 Task: Enable the option "Allow GitHub Actions to create and approve pull requests" in the organization "Mark56771".
Action: Mouse moved to (995, 82)
Screenshot: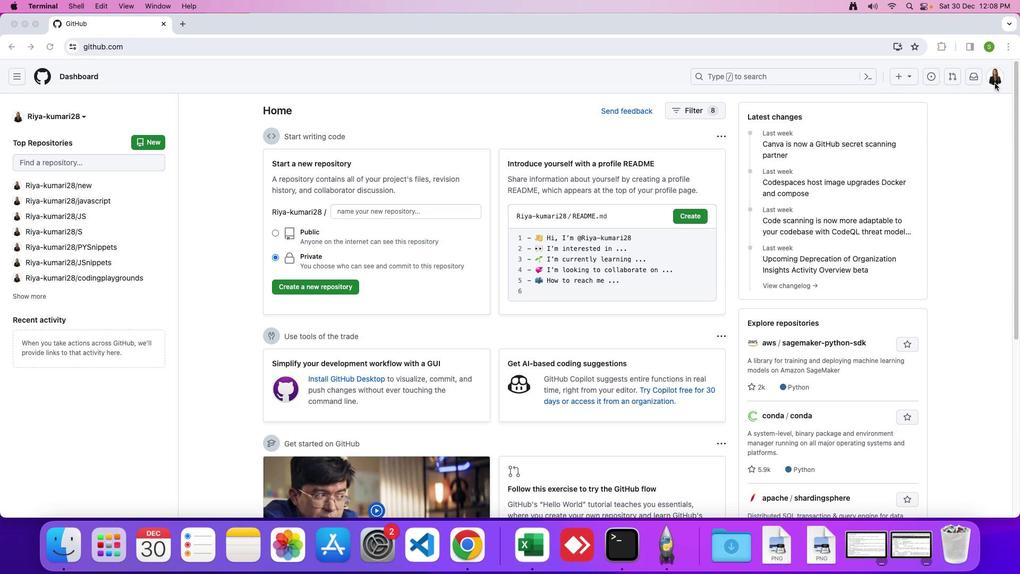 
Action: Mouse pressed left at (995, 82)
Screenshot: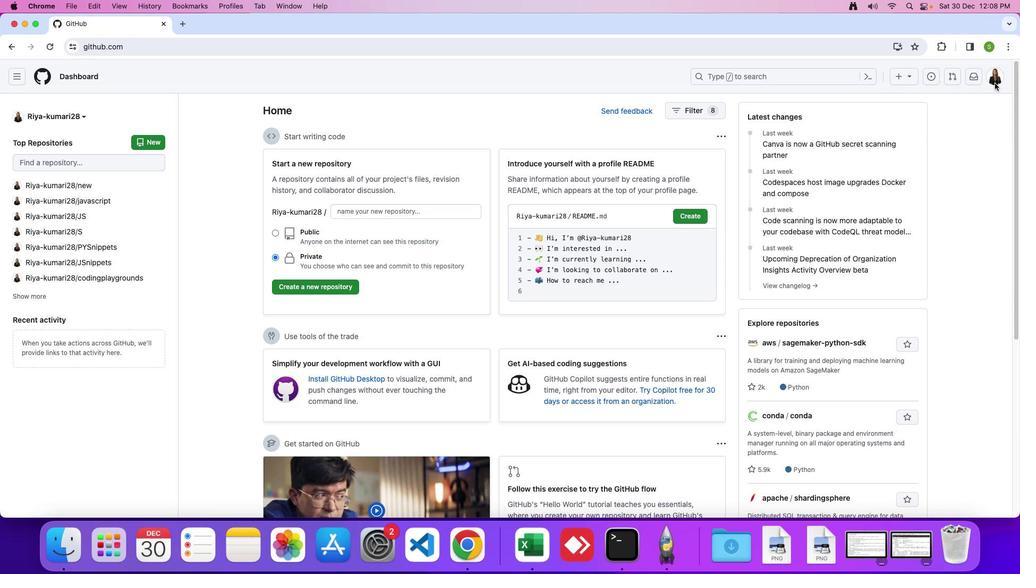 
Action: Mouse moved to (995, 75)
Screenshot: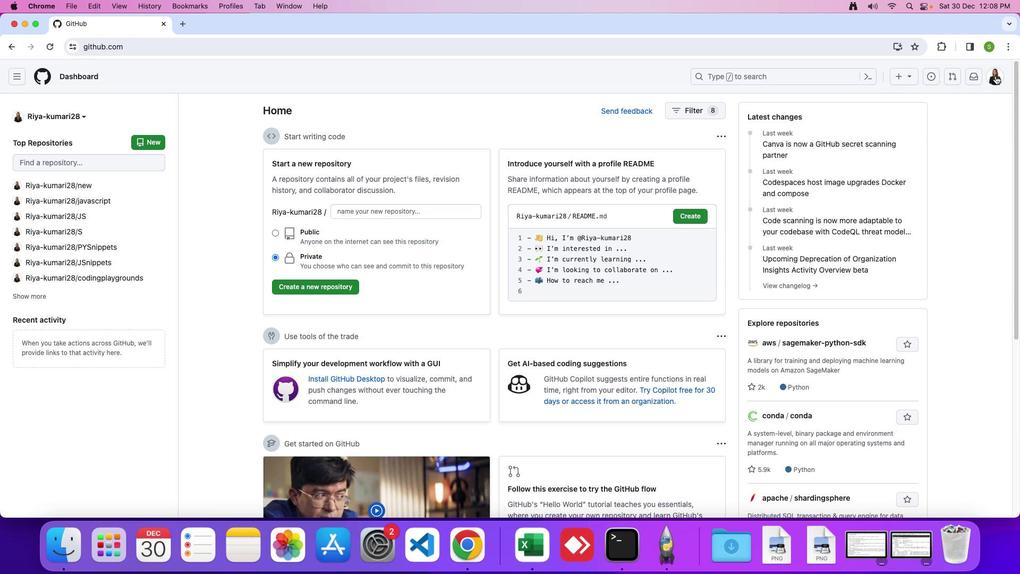 
Action: Mouse pressed left at (995, 75)
Screenshot: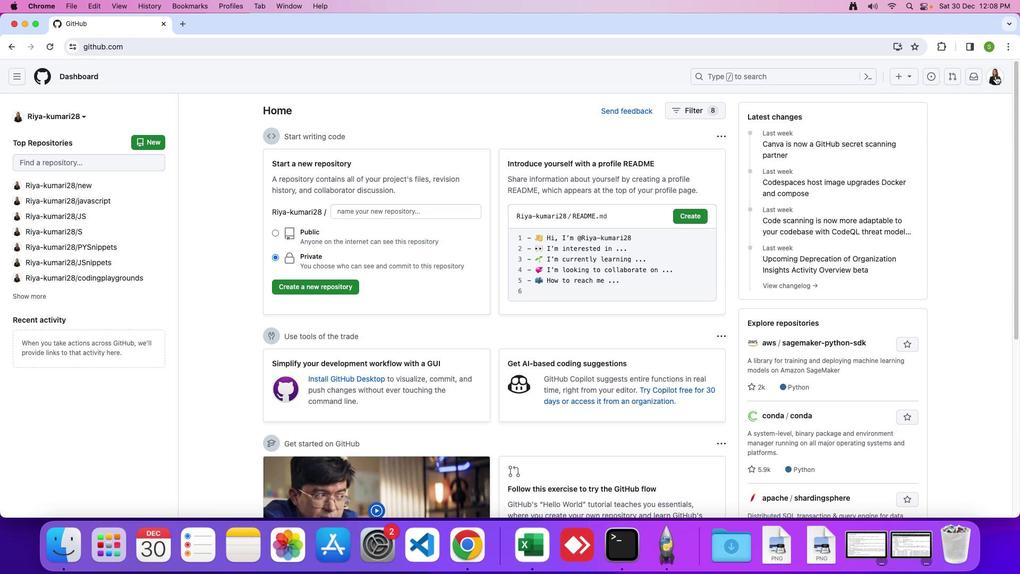
Action: Mouse moved to (918, 210)
Screenshot: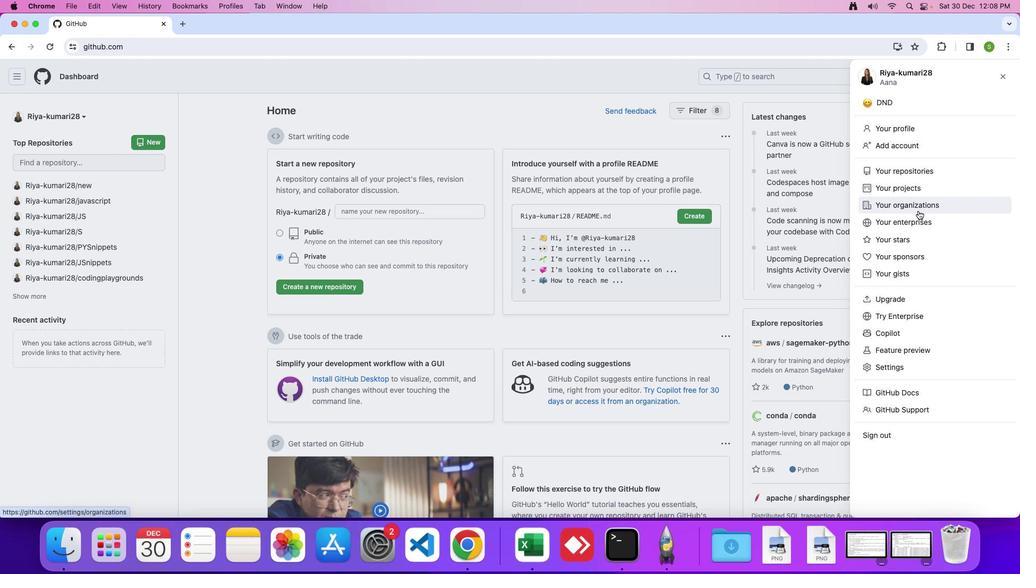
Action: Mouse pressed left at (918, 210)
Screenshot: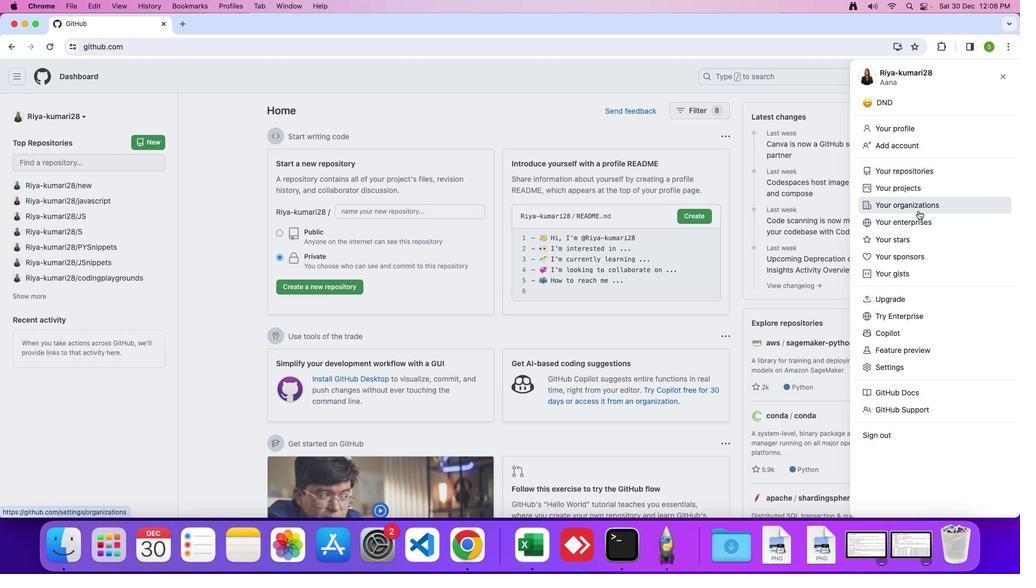 
Action: Mouse moved to (775, 222)
Screenshot: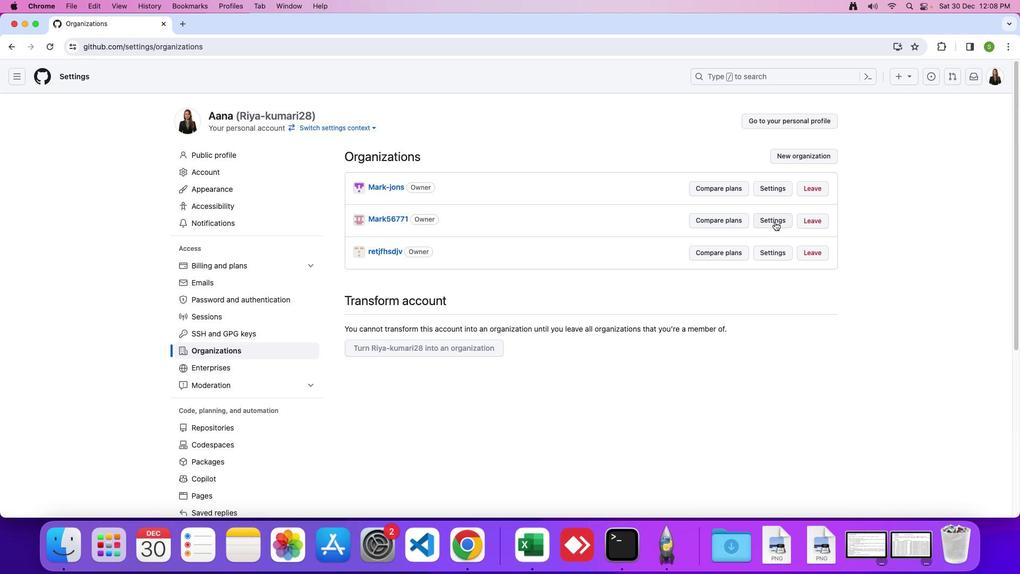 
Action: Mouse pressed left at (775, 222)
Screenshot: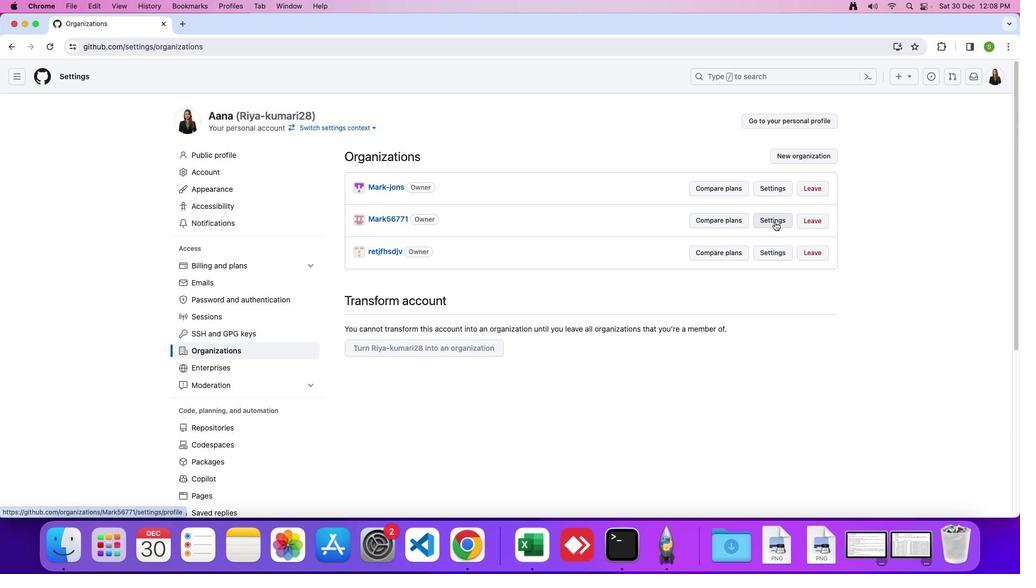 
Action: Mouse moved to (280, 374)
Screenshot: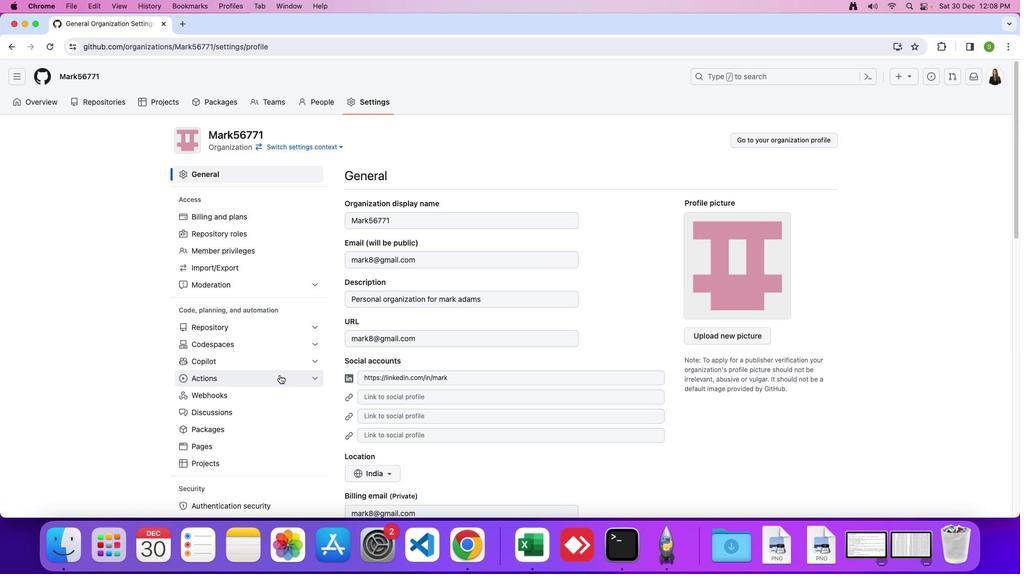 
Action: Mouse pressed left at (280, 374)
Screenshot: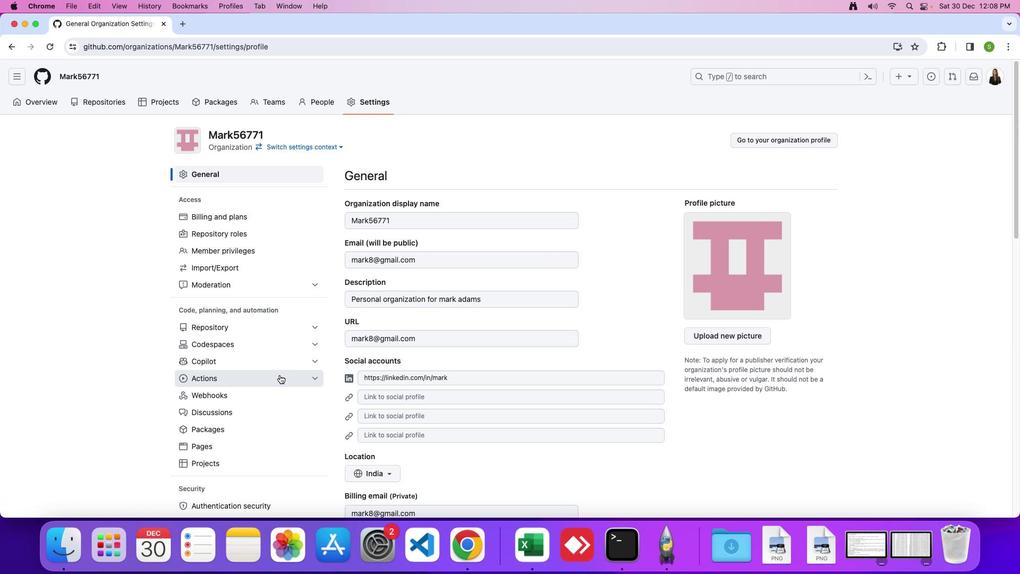 
Action: Mouse moved to (266, 390)
Screenshot: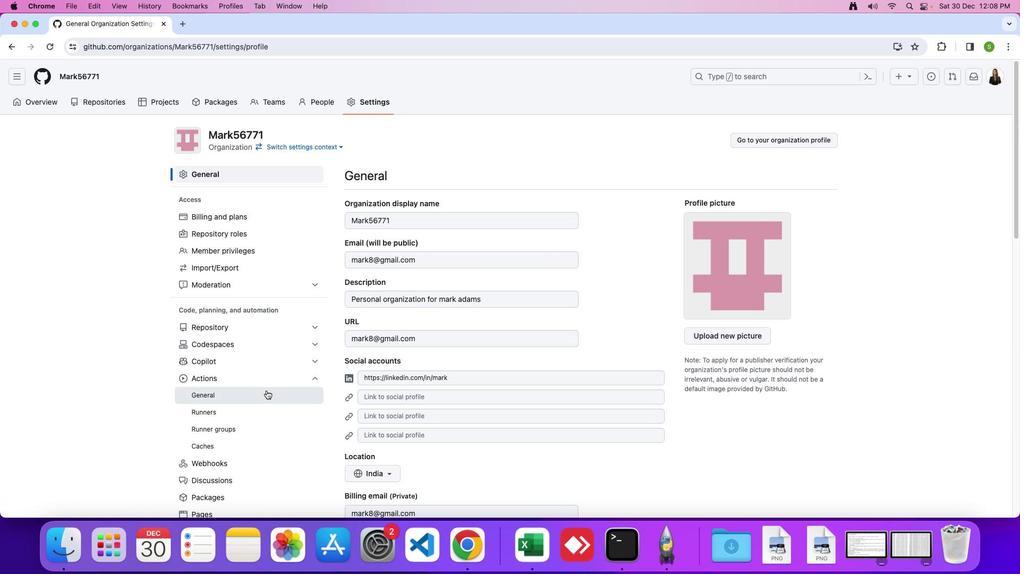 
Action: Mouse pressed left at (266, 390)
Screenshot: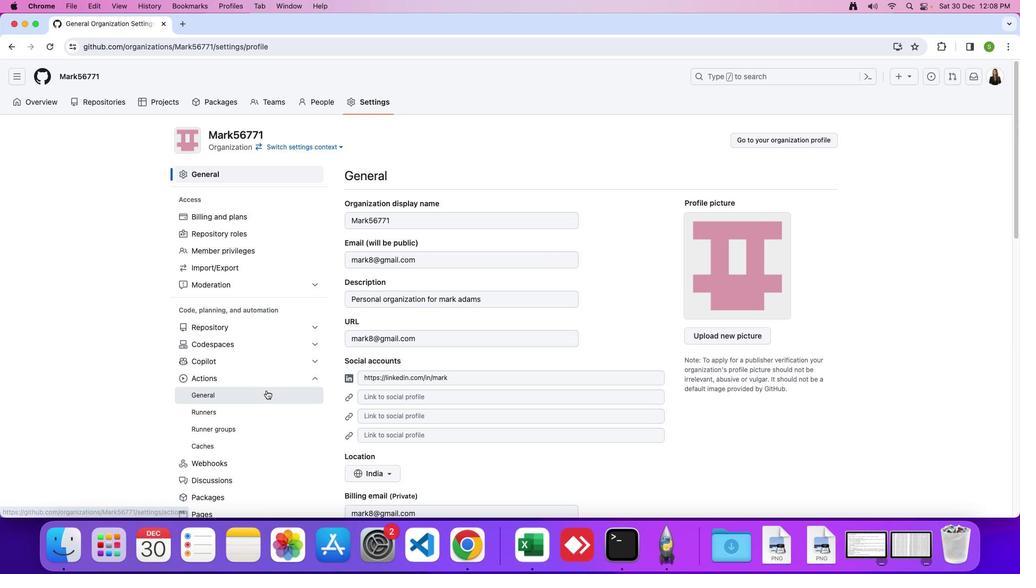 
Action: Mouse moved to (519, 376)
Screenshot: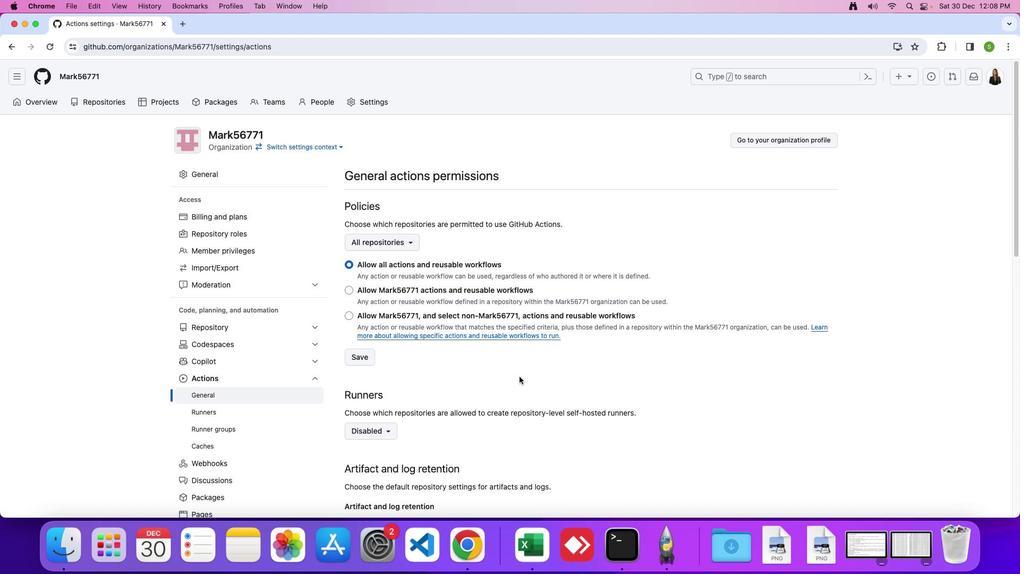 
Action: Mouse scrolled (519, 376) with delta (0, 0)
Screenshot: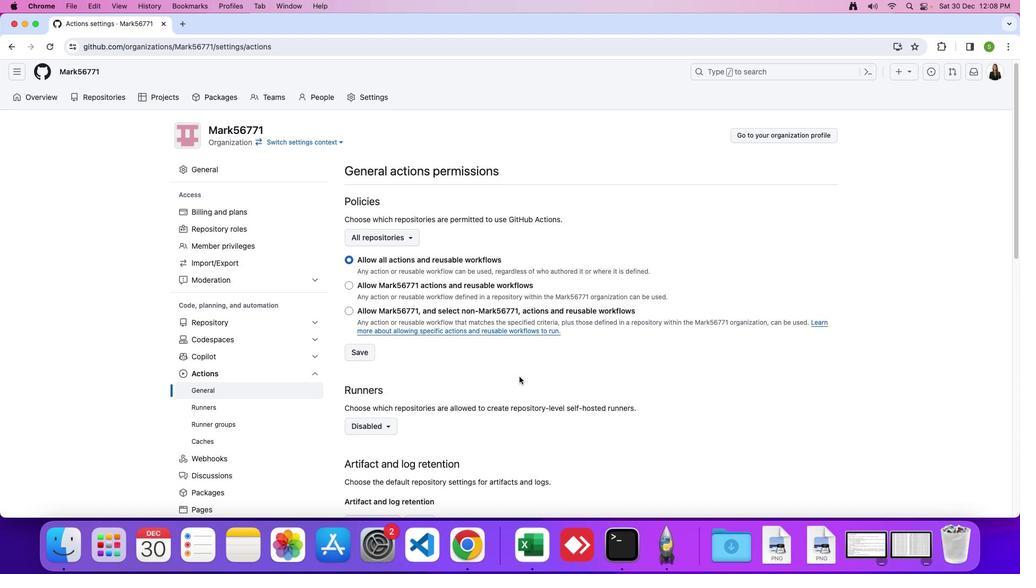 
Action: Mouse scrolled (519, 376) with delta (0, 0)
Screenshot: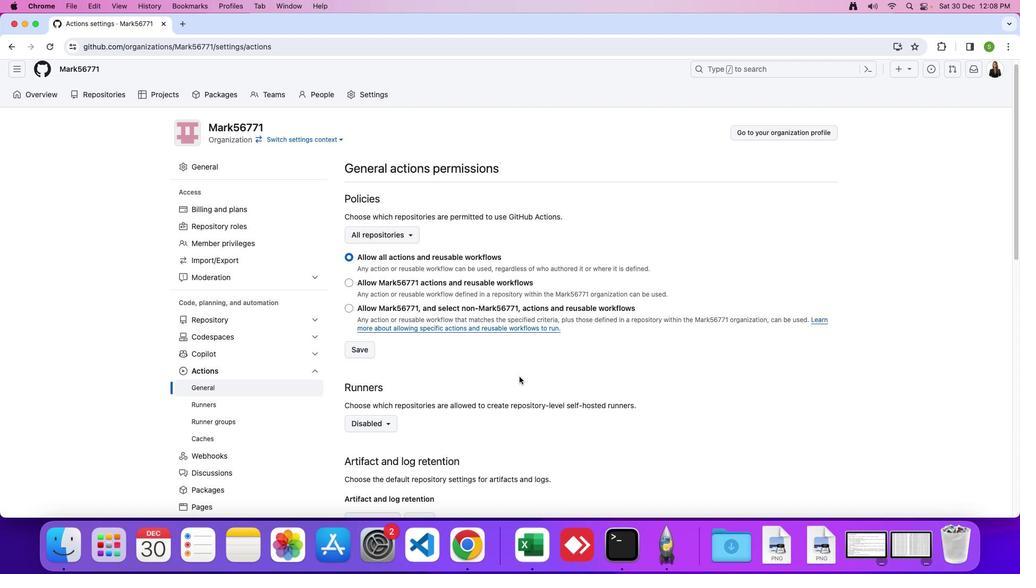 
Action: Mouse scrolled (519, 376) with delta (0, 0)
Screenshot: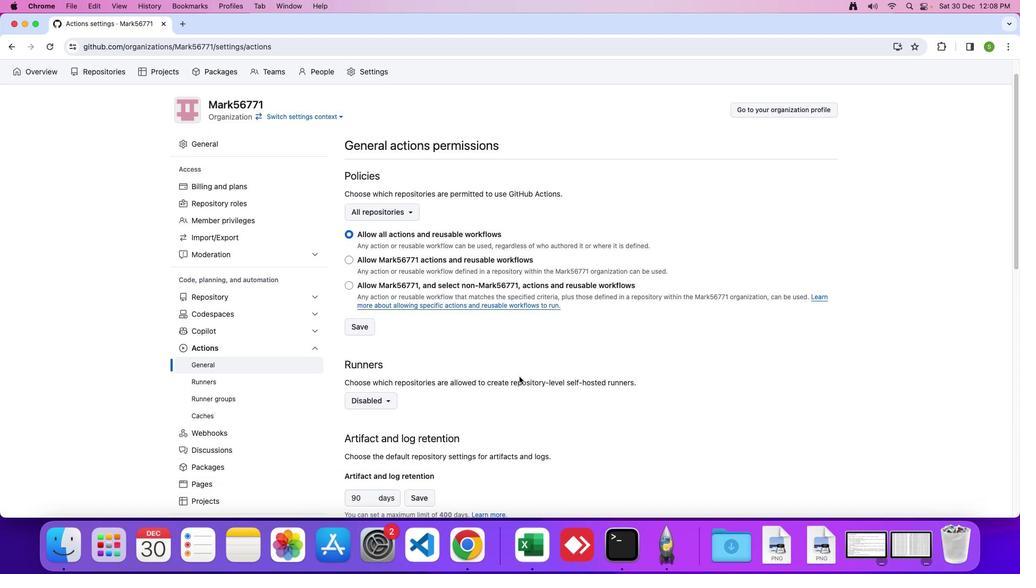 
Action: Mouse moved to (518, 376)
Screenshot: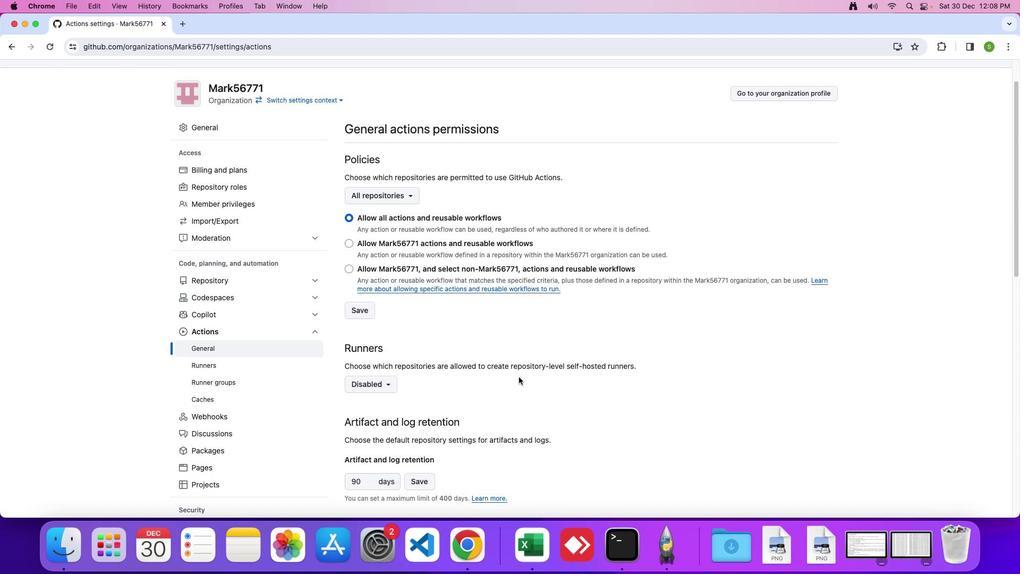 
Action: Mouse scrolled (518, 376) with delta (0, 0)
Screenshot: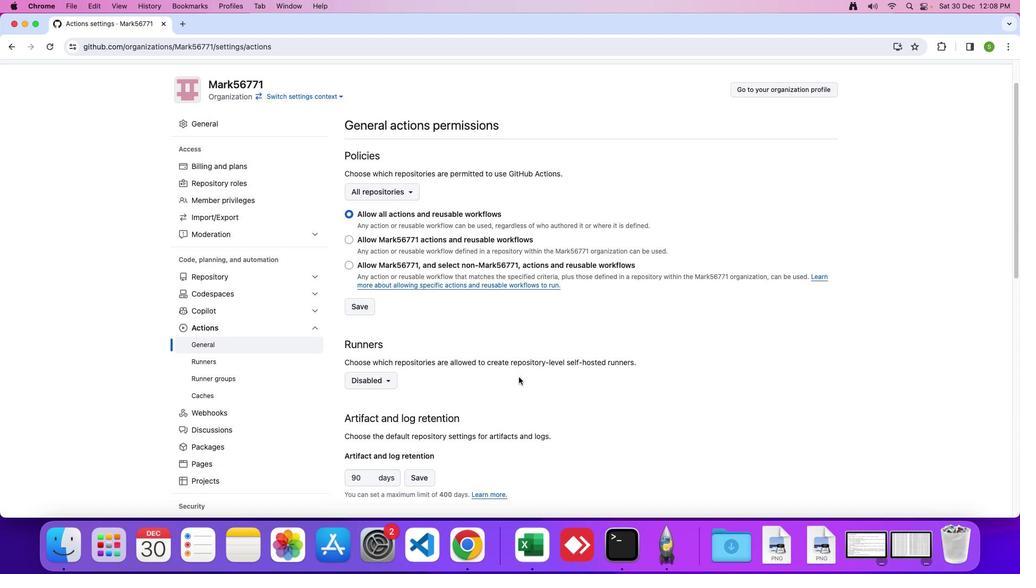 
Action: Mouse scrolled (518, 376) with delta (0, 0)
Screenshot: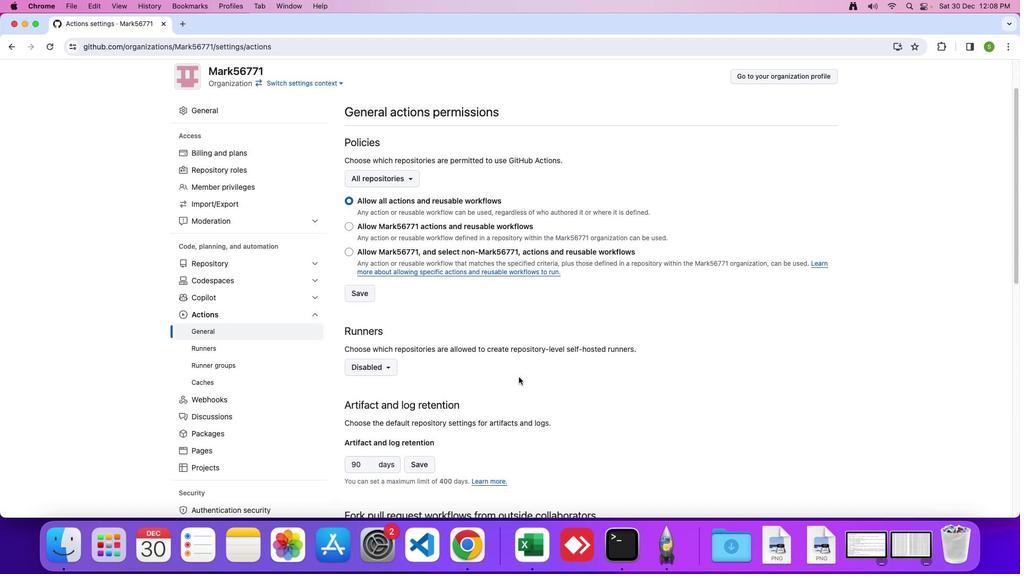 
Action: Mouse scrolled (518, 376) with delta (0, -1)
Screenshot: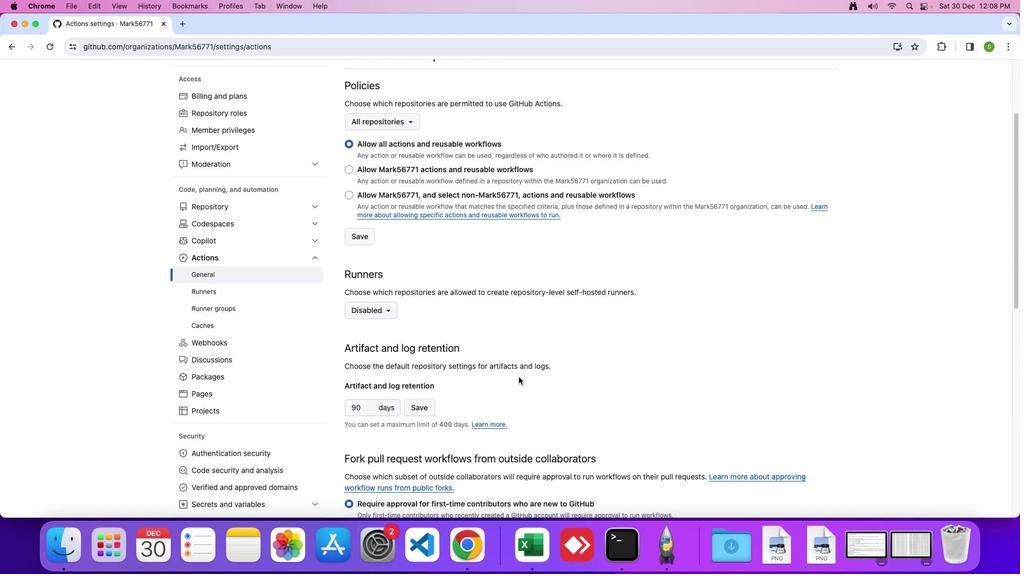 
Action: Mouse scrolled (518, 376) with delta (0, 0)
Screenshot: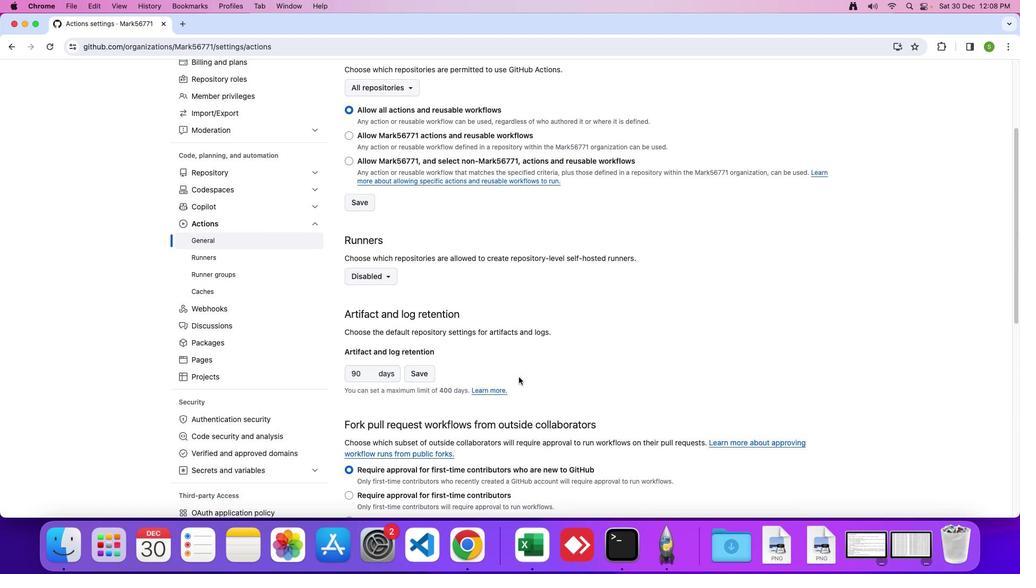 
Action: Mouse scrolled (518, 376) with delta (0, 0)
Screenshot: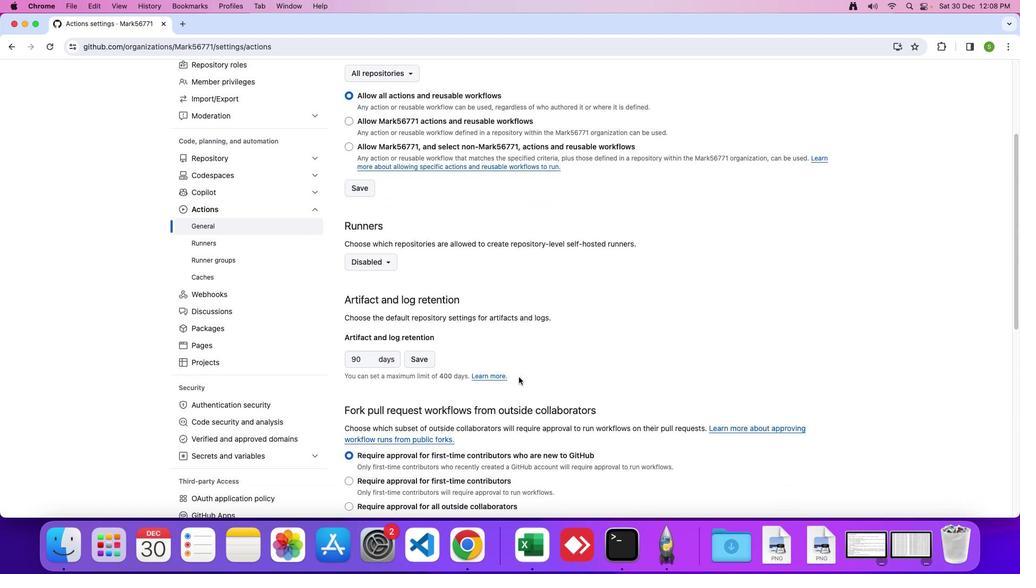 
Action: Mouse scrolled (518, 376) with delta (0, -1)
Screenshot: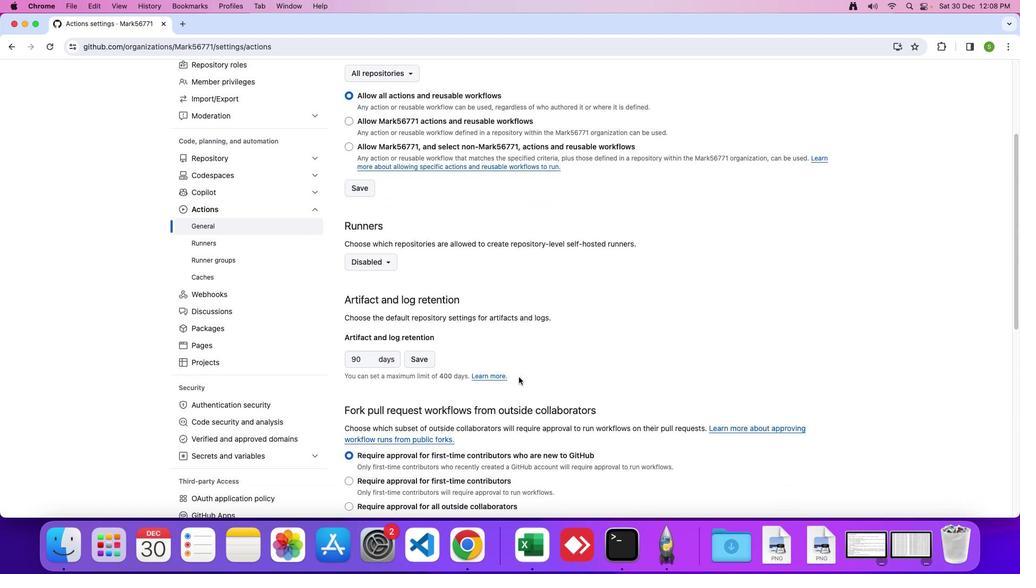 
Action: Mouse scrolled (518, 376) with delta (0, -1)
Screenshot: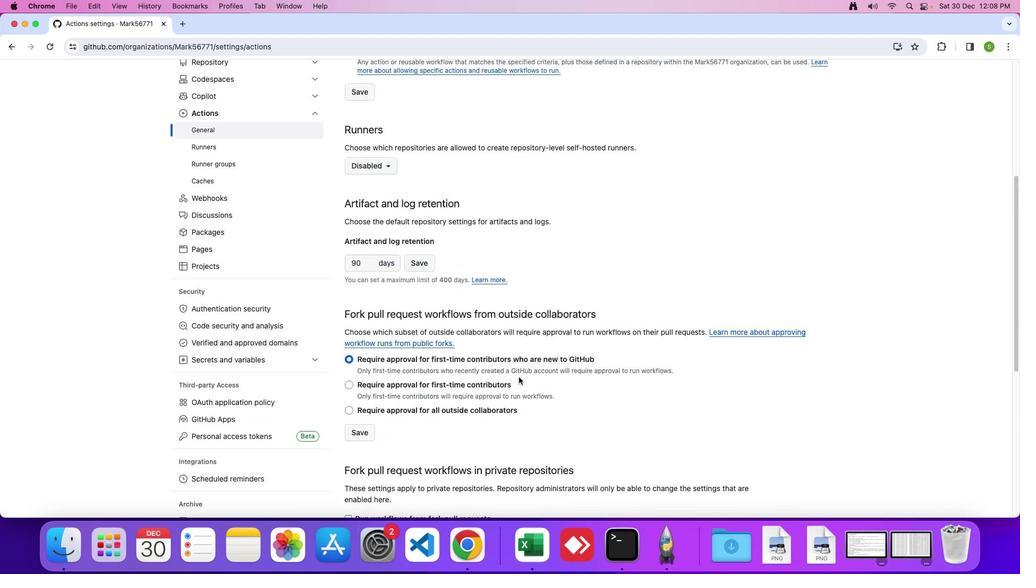 
Action: Mouse scrolled (518, 376) with delta (0, 0)
Screenshot: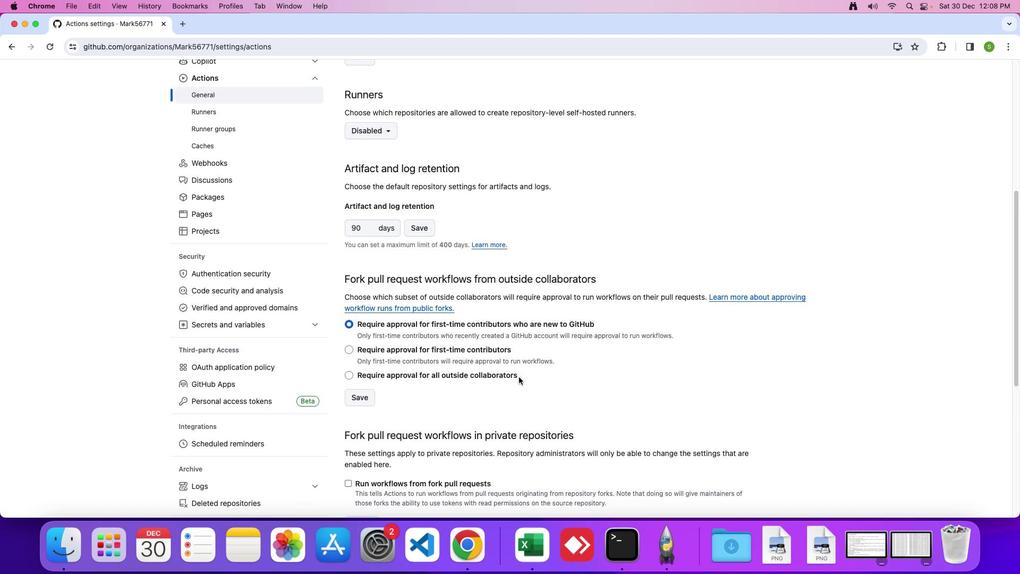 
Action: Mouse scrolled (518, 376) with delta (0, 0)
Screenshot: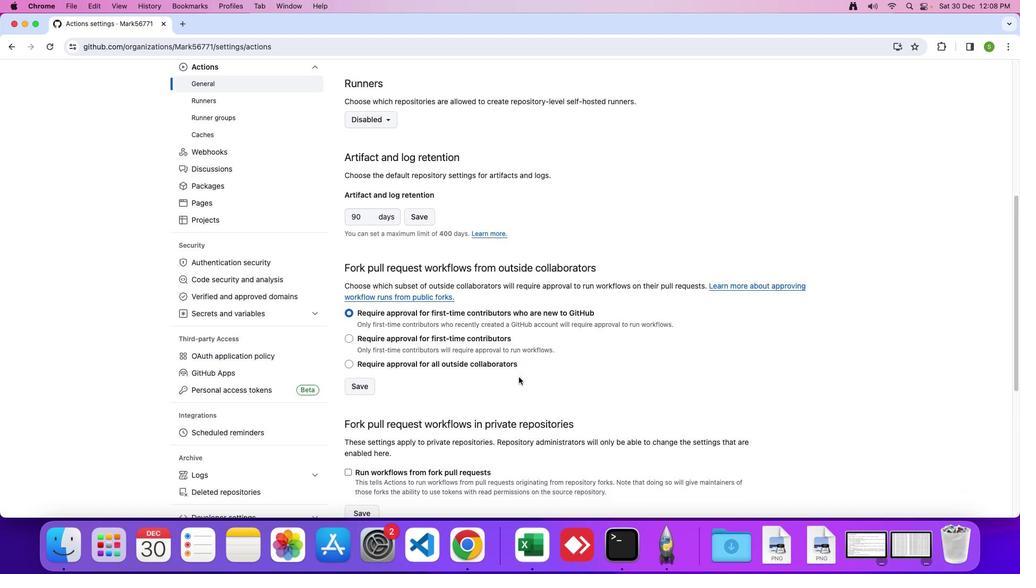 
Action: Mouse scrolled (518, 376) with delta (0, -1)
Screenshot: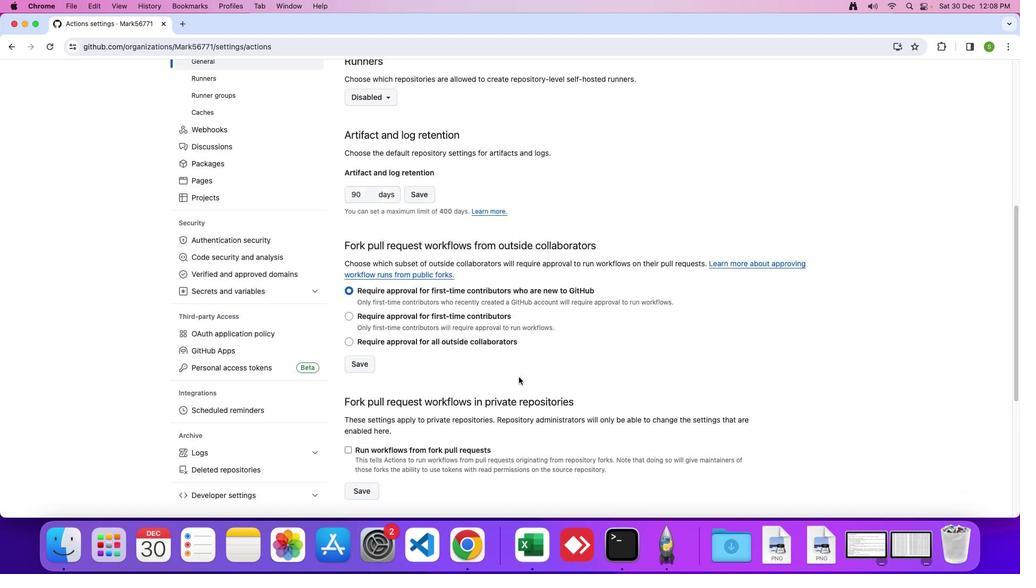 
Action: Mouse moved to (518, 377)
Screenshot: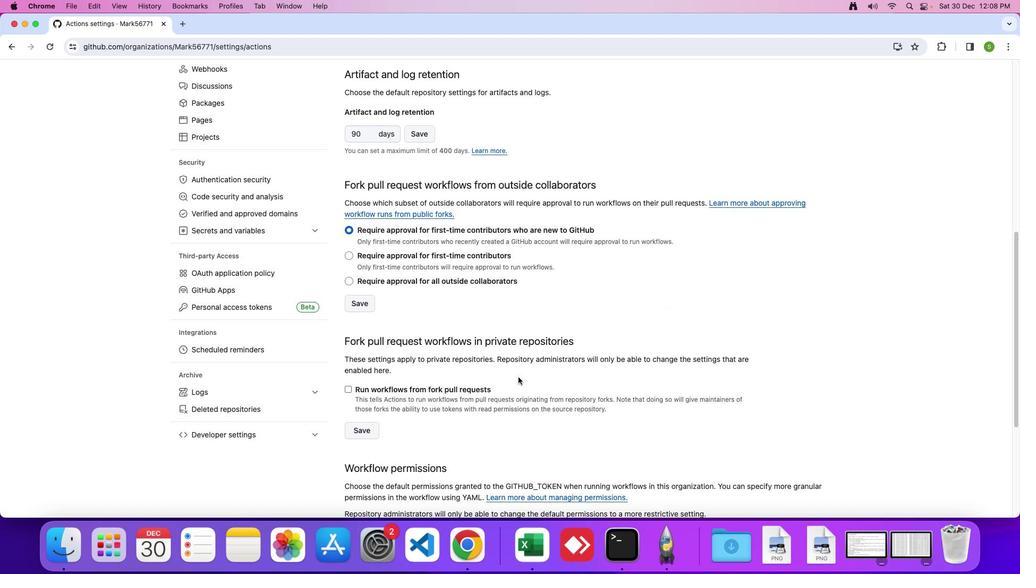 
Action: Mouse scrolled (518, 377) with delta (0, 0)
Screenshot: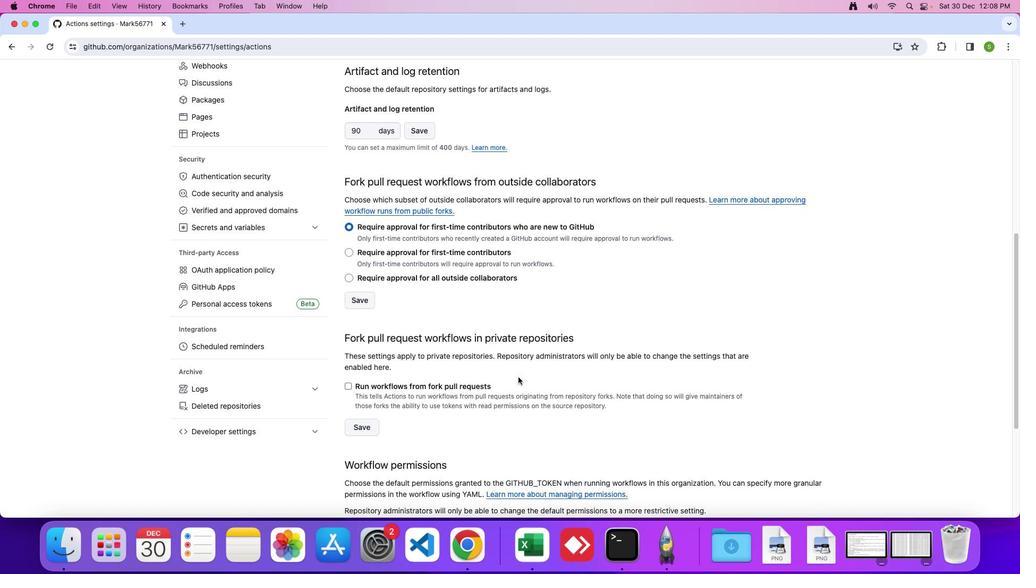 
Action: Mouse scrolled (518, 377) with delta (0, 0)
Screenshot: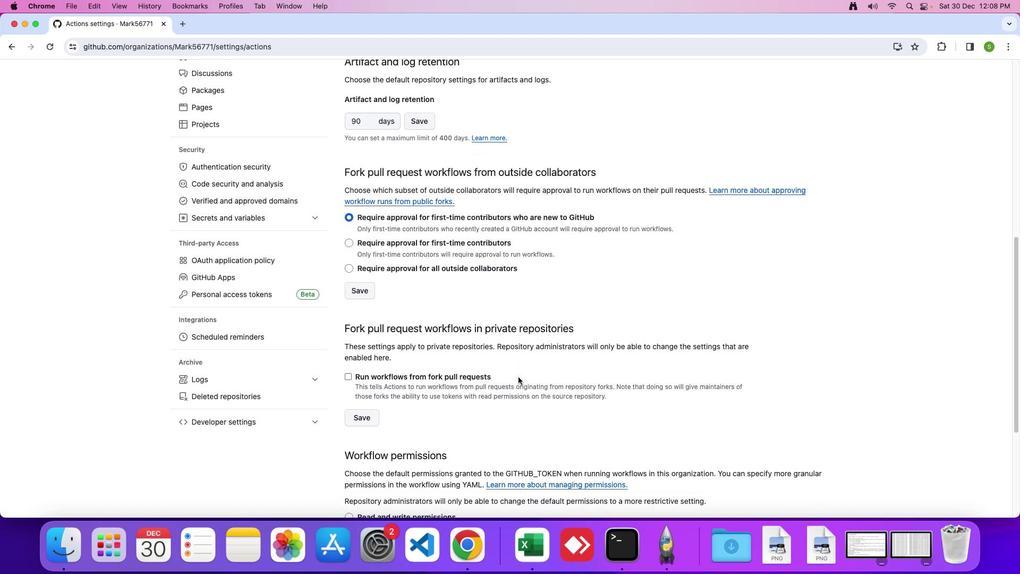 
Action: Mouse scrolled (518, 377) with delta (0, -1)
Screenshot: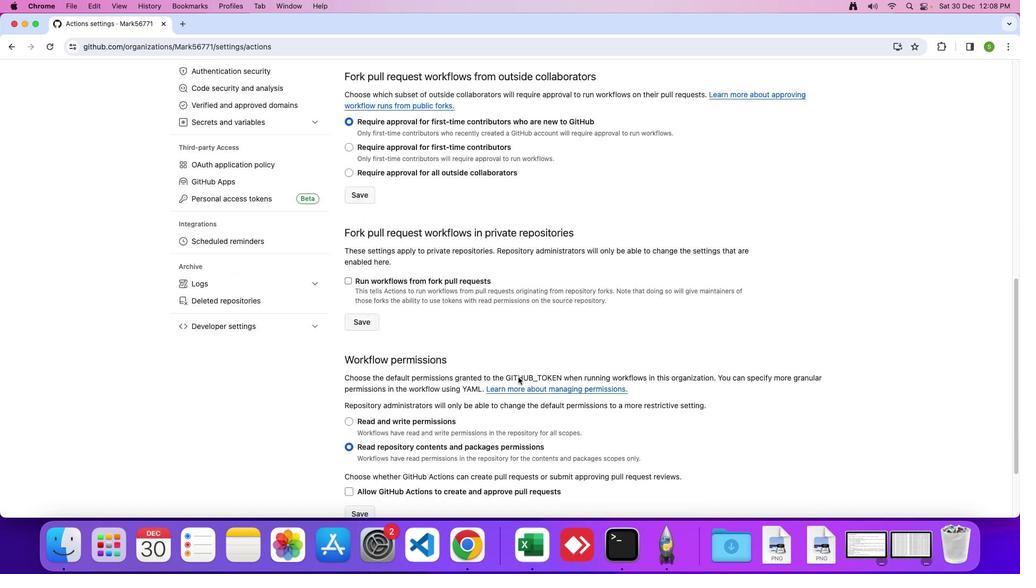 
Action: Mouse scrolled (518, 377) with delta (0, -2)
Screenshot: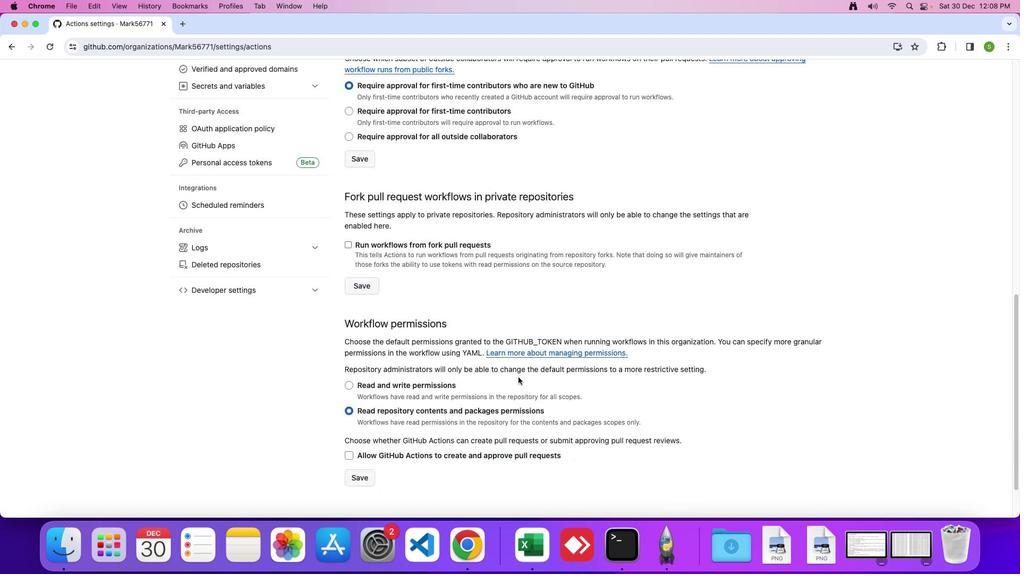 
Action: Mouse scrolled (518, 377) with delta (0, 0)
Screenshot: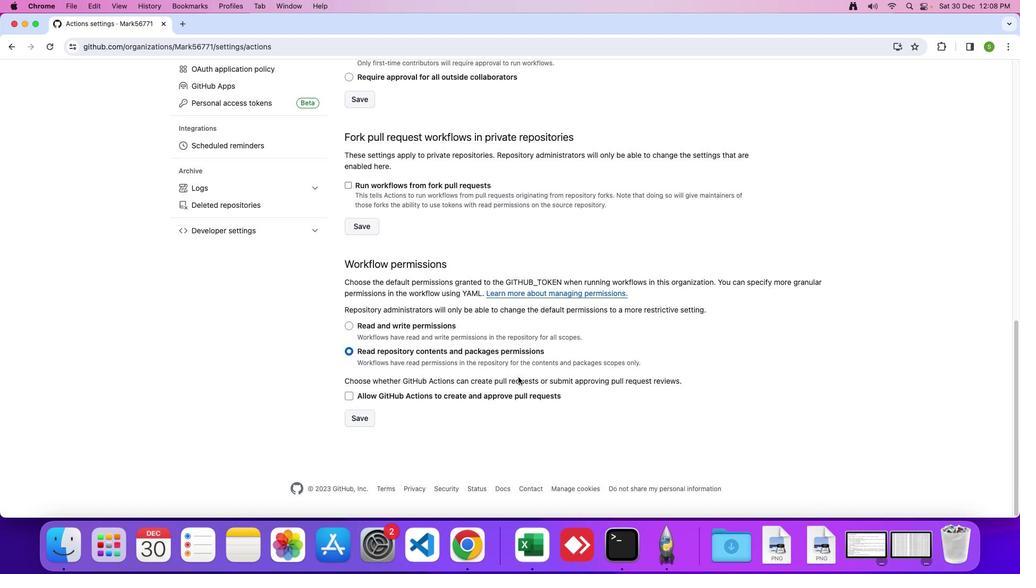 
Action: Mouse scrolled (518, 377) with delta (0, 0)
Screenshot: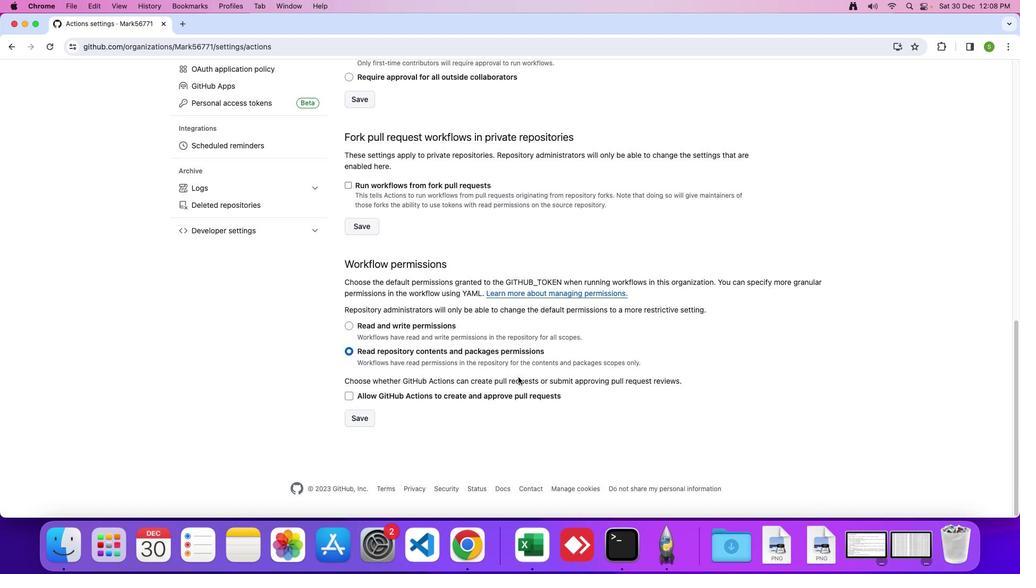
Action: Mouse scrolled (518, 377) with delta (0, -1)
Screenshot: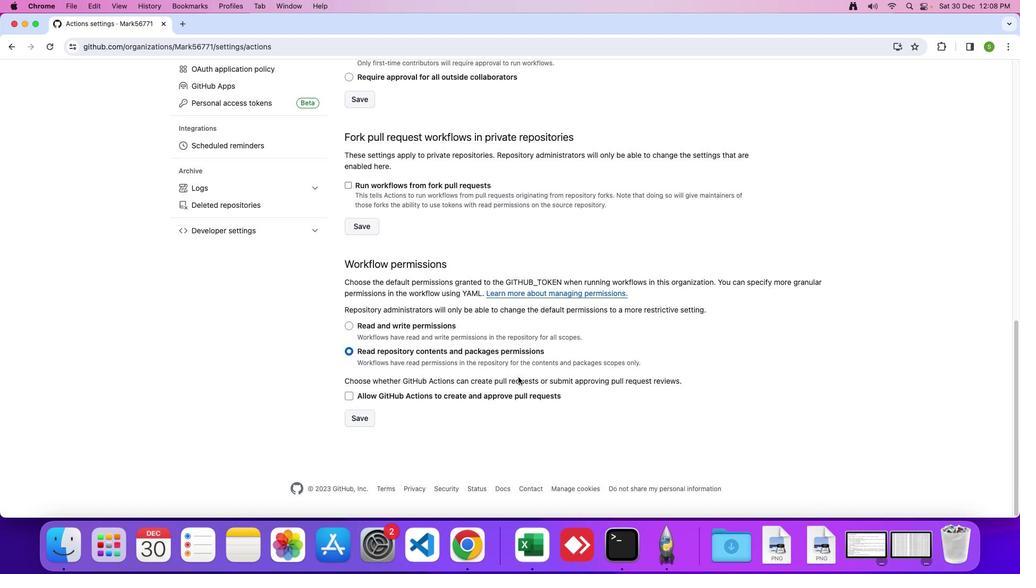 
Action: Mouse moved to (347, 396)
Screenshot: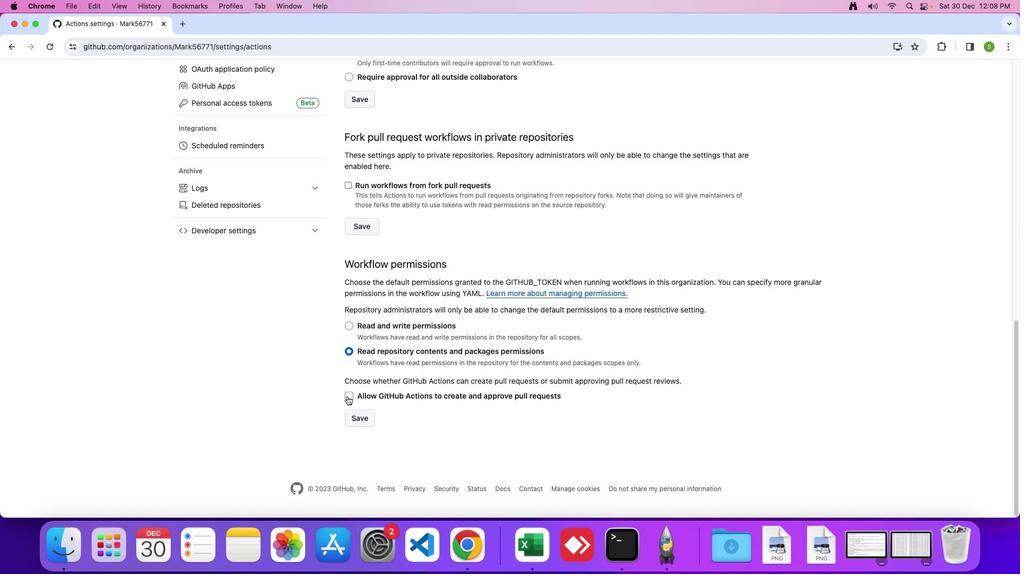 
Action: Mouse pressed left at (347, 396)
Screenshot: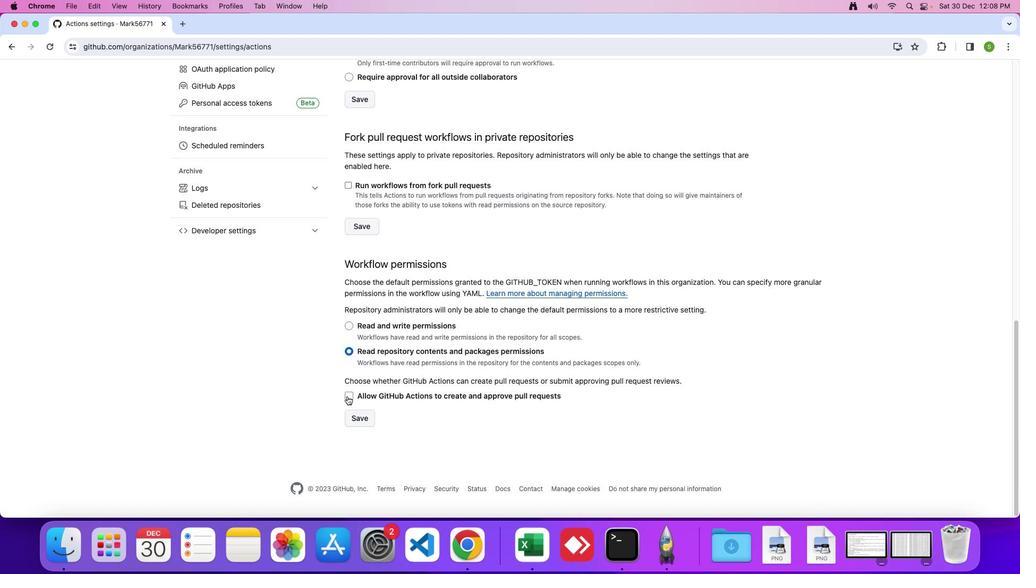 
Action: Mouse moved to (348, 396)
Screenshot: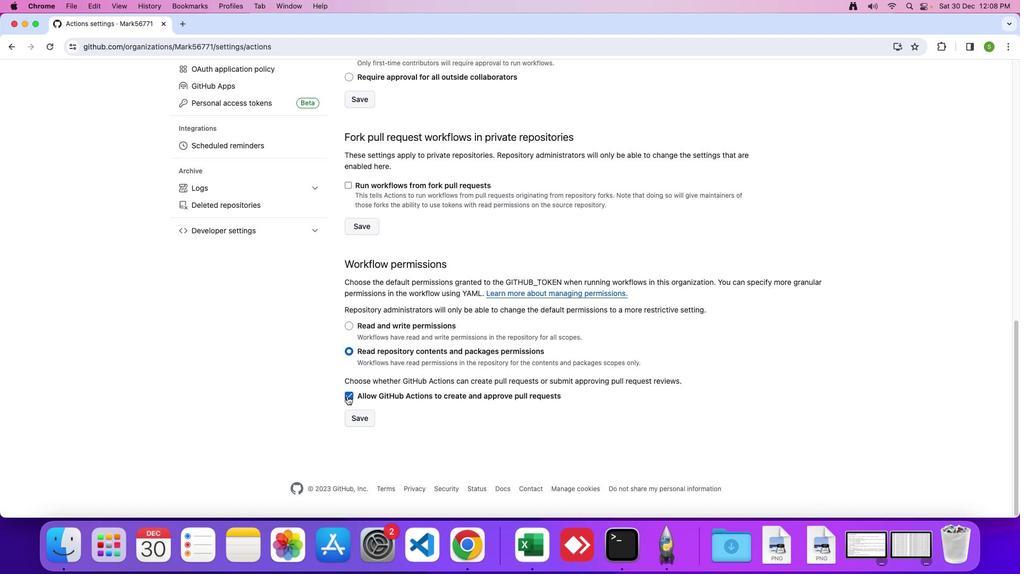 
